 Task: Open Card Card0000000346 in Board Board0000000087 in Workspace WS0000000029 in Trello. Add Member Nikrathi889@gmail.com to Card Card0000000346 in Board Board0000000087 in Workspace WS0000000029 in Trello. Add Blue Label titled Label0000000346 to Card Card0000000346 in Board Board0000000087 in Workspace WS0000000029 in Trello. Add Checklist CL0000000346 to Card Card0000000346 in Board Board0000000087 in Workspace WS0000000029 in Trello. Add Dates with Start Date as Sep 01 2023 and Due Date as Sep 30 2023 to Card Card0000000346 in Board Board0000000087 in Workspace WS0000000029 in Trello
Action: Mouse moved to (125, 366)
Screenshot: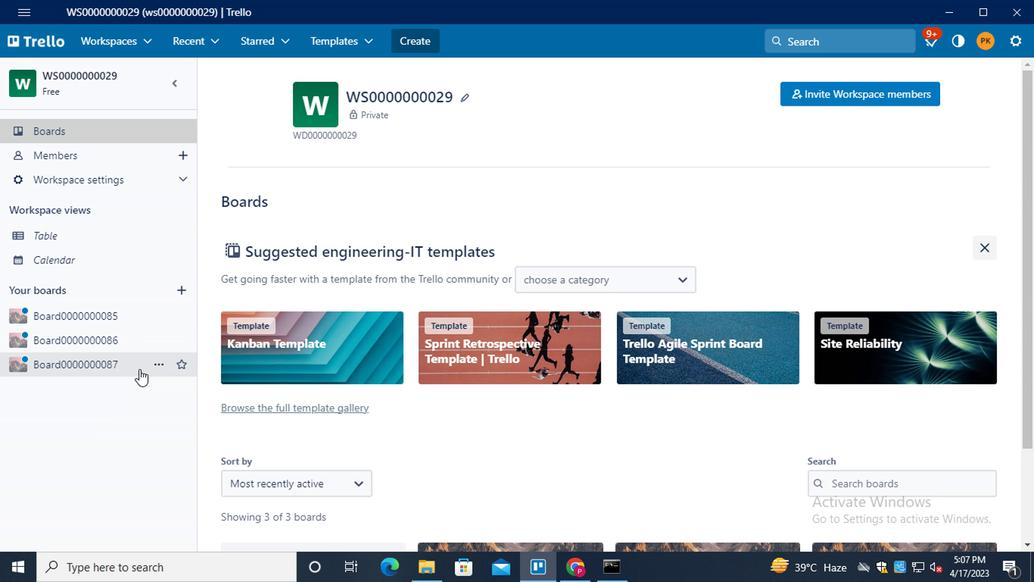 
Action: Mouse pressed left at (125, 366)
Screenshot: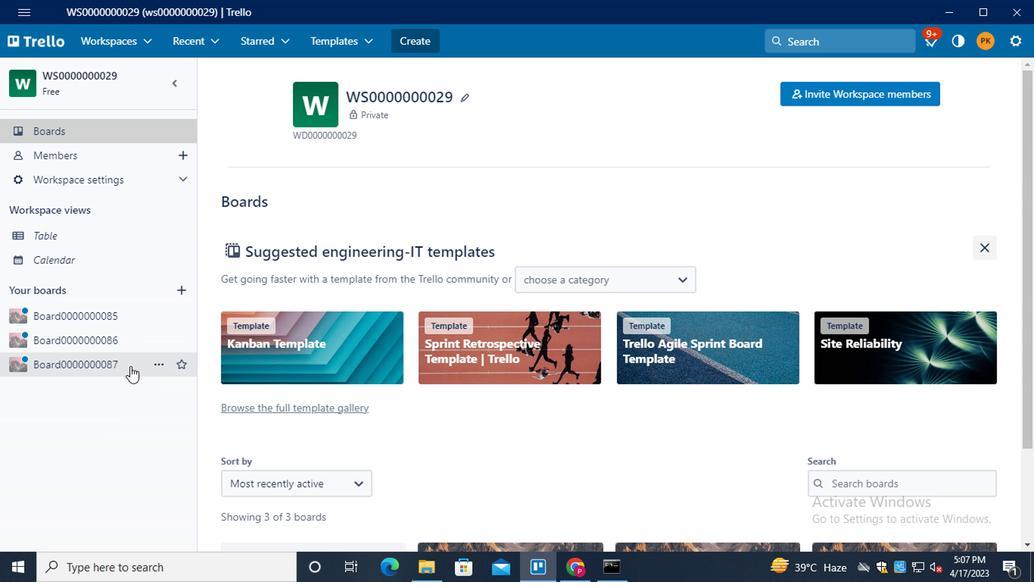 
Action: Mouse moved to (294, 308)
Screenshot: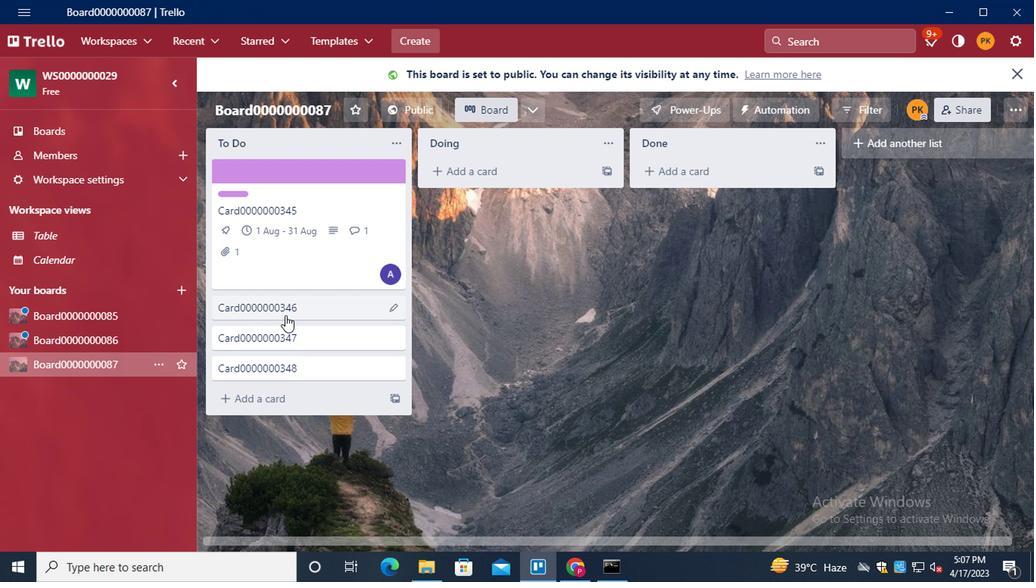 
Action: Mouse pressed left at (294, 308)
Screenshot: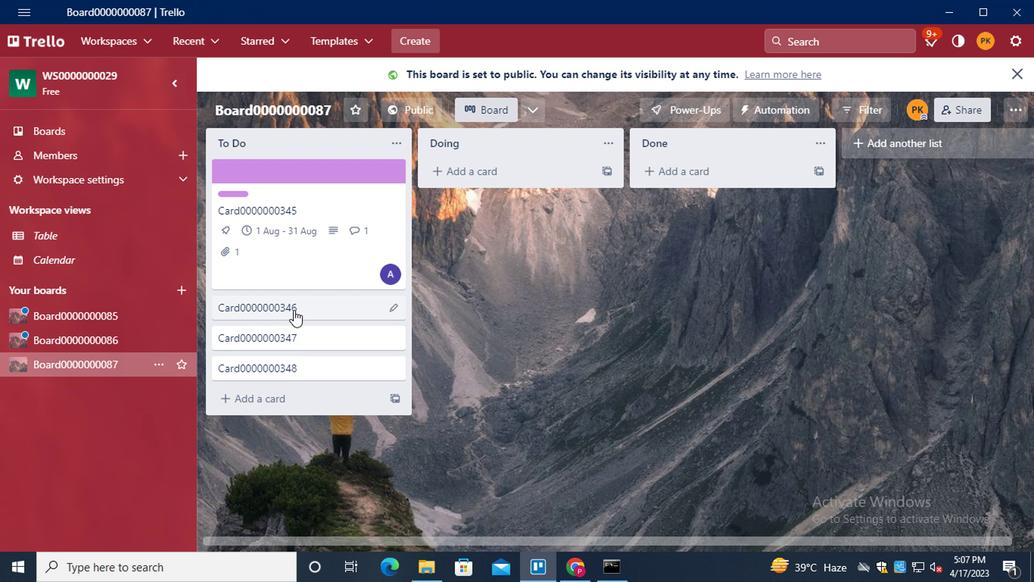 
Action: Mouse moved to (713, 150)
Screenshot: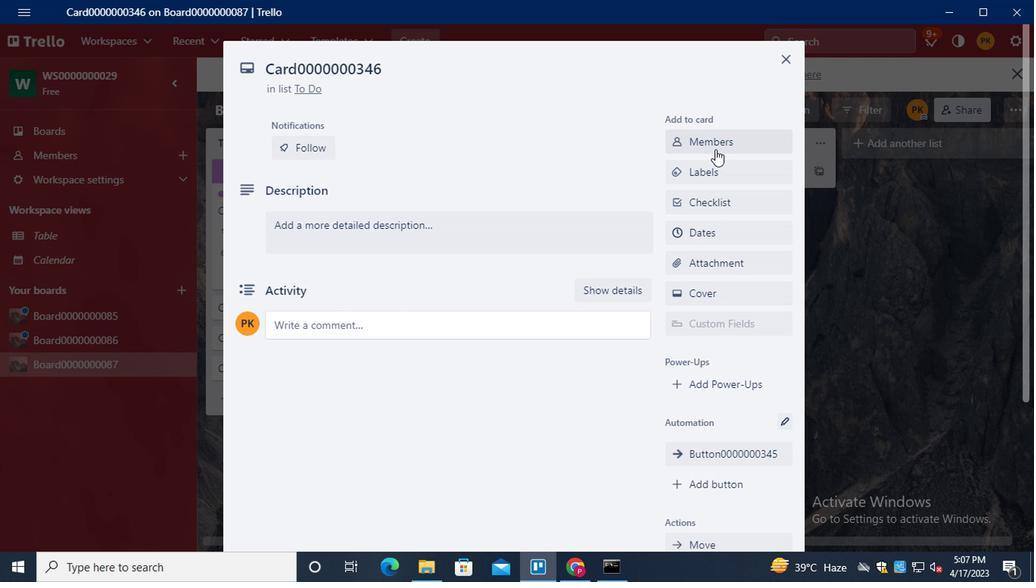 
Action: Mouse pressed left at (713, 150)
Screenshot: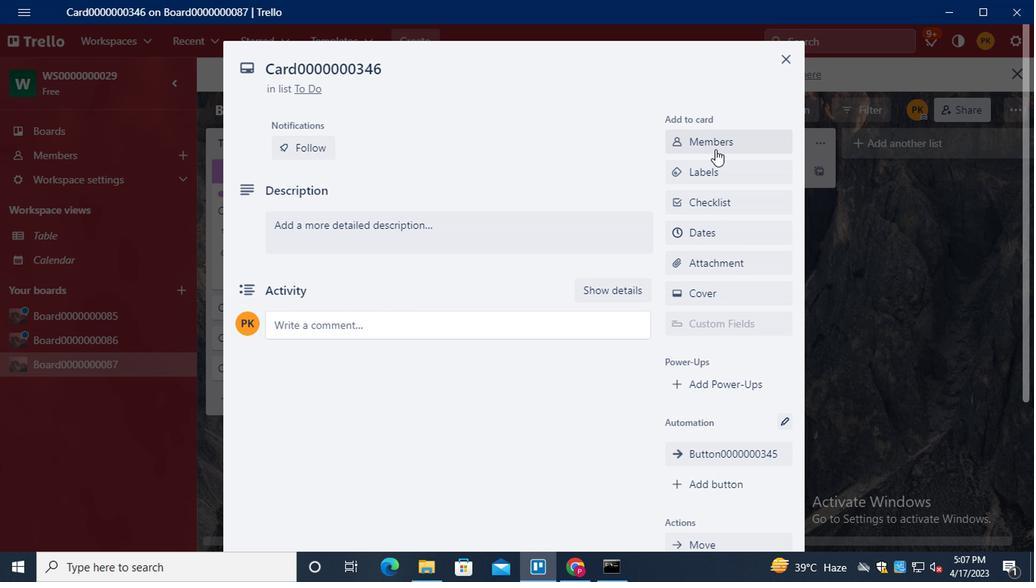 
Action: Mouse moved to (727, 213)
Screenshot: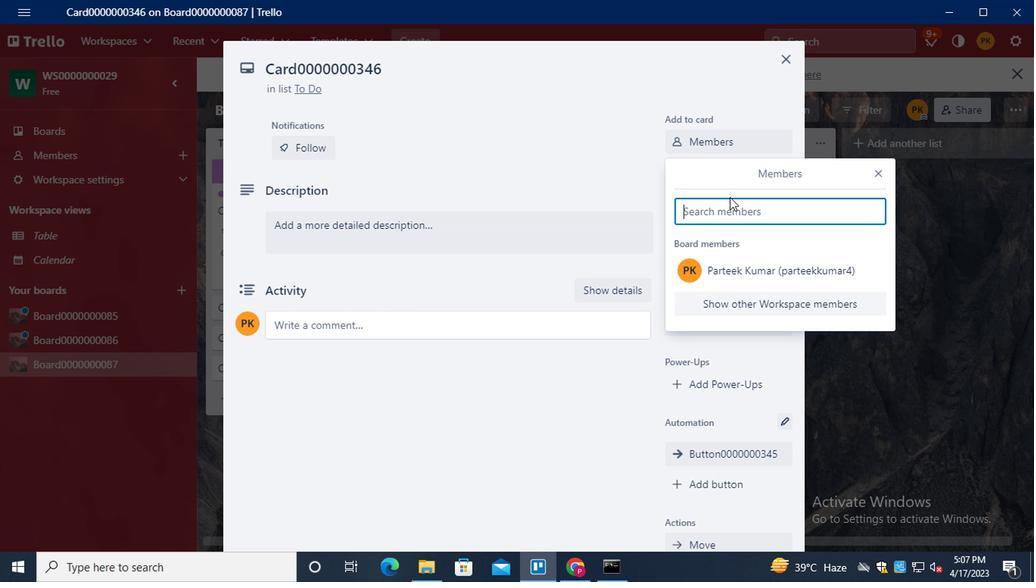 
Action: Key pressed <Key.shift>NIKRATHI889<Key.shift>@GMAIL.COM
Screenshot: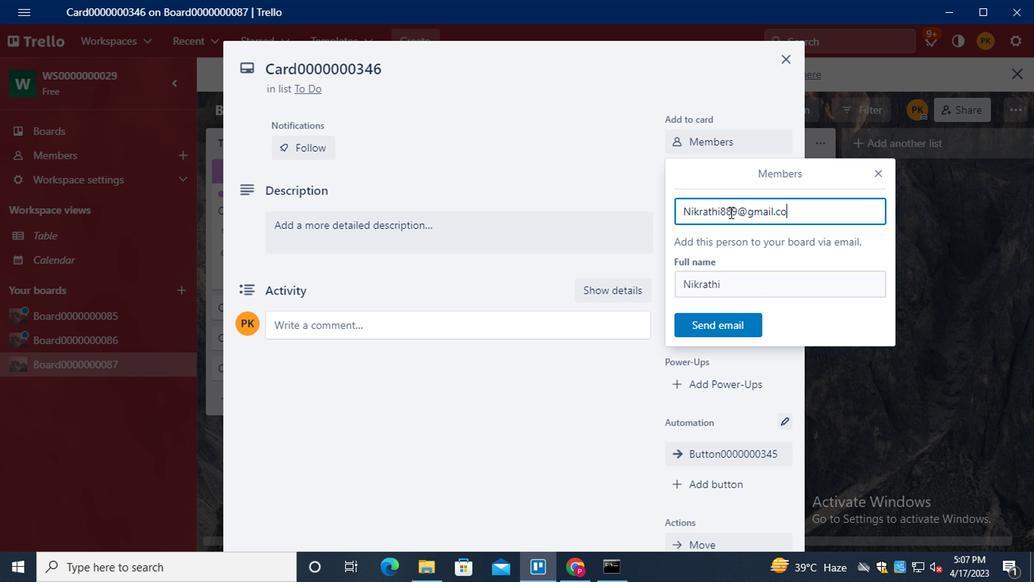 
Action: Mouse moved to (720, 333)
Screenshot: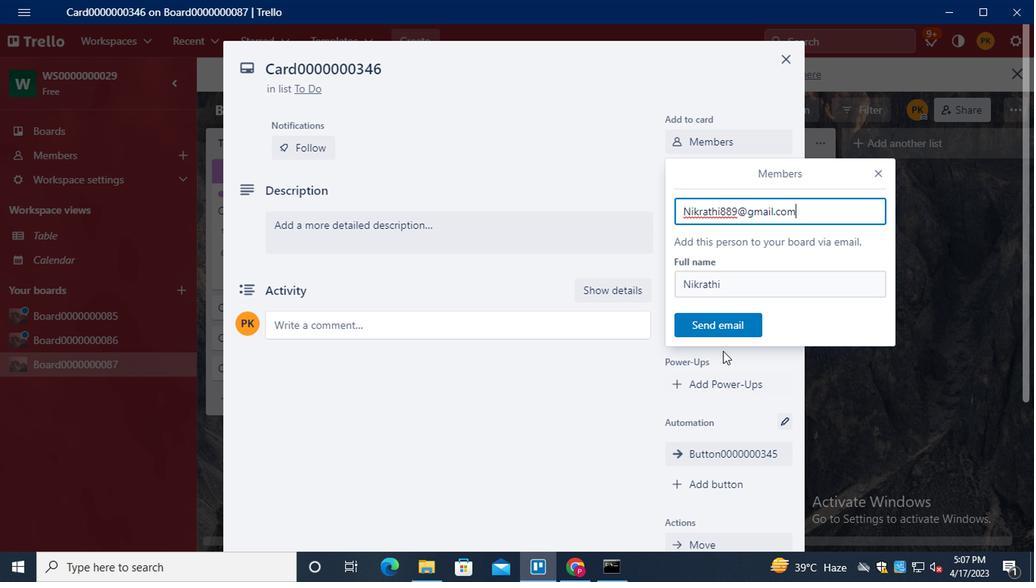 
Action: Mouse pressed left at (720, 333)
Screenshot: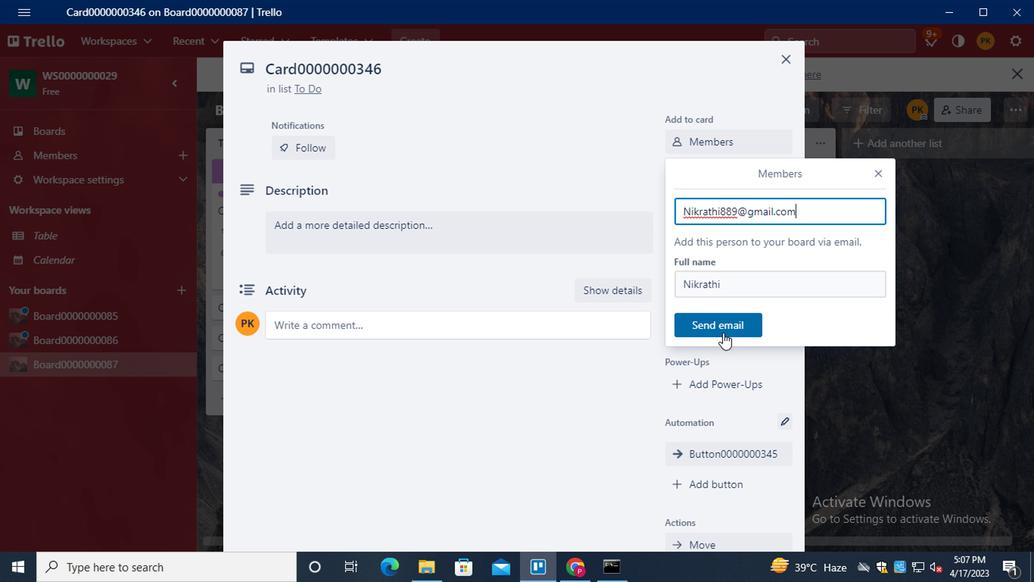 
Action: Mouse moved to (727, 178)
Screenshot: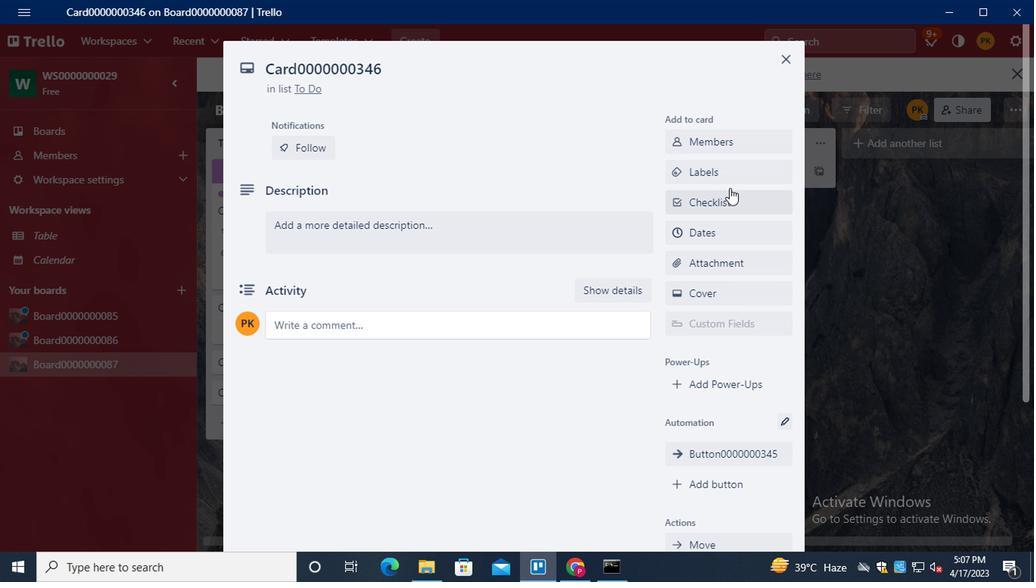 
Action: Mouse pressed left at (727, 178)
Screenshot: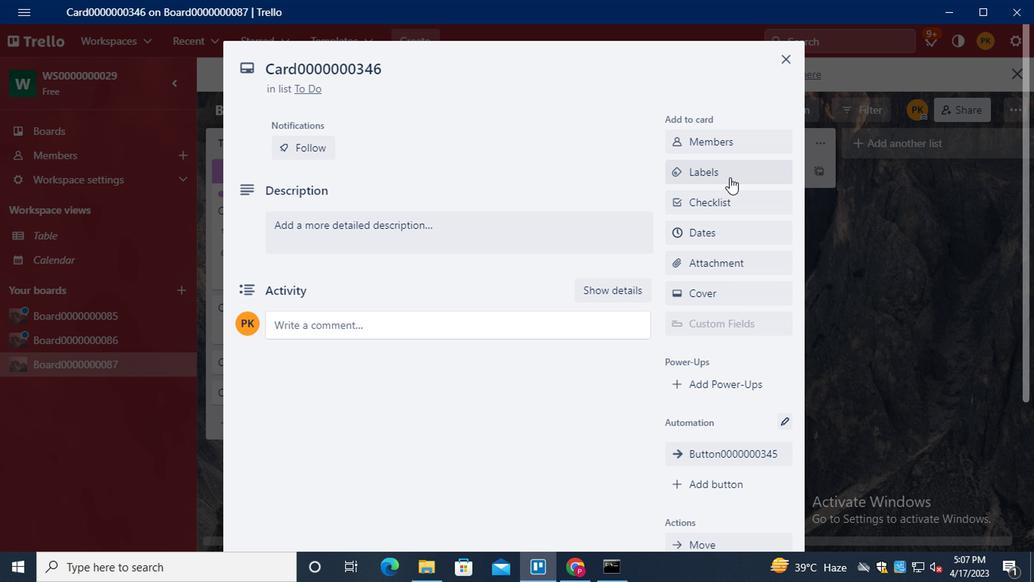 
Action: Mouse moved to (767, 371)
Screenshot: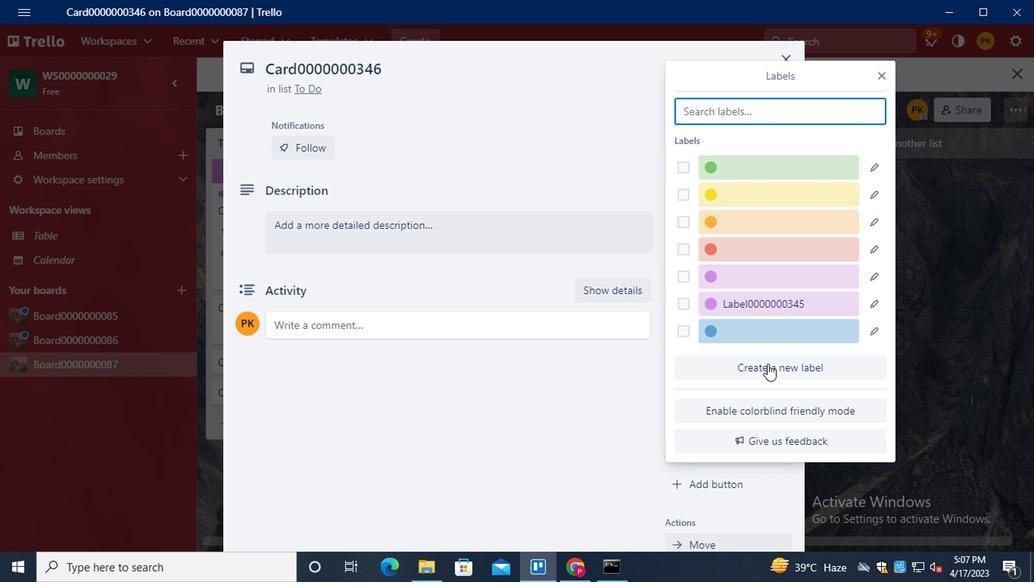 
Action: Mouse pressed left at (767, 371)
Screenshot: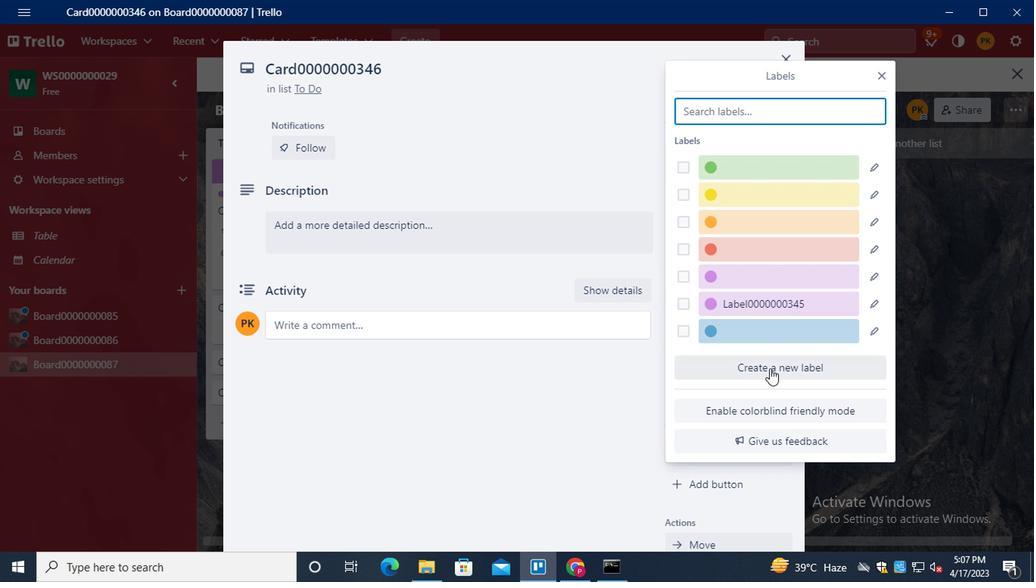 
Action: Mouse moved to (767, 371)
Screenshot: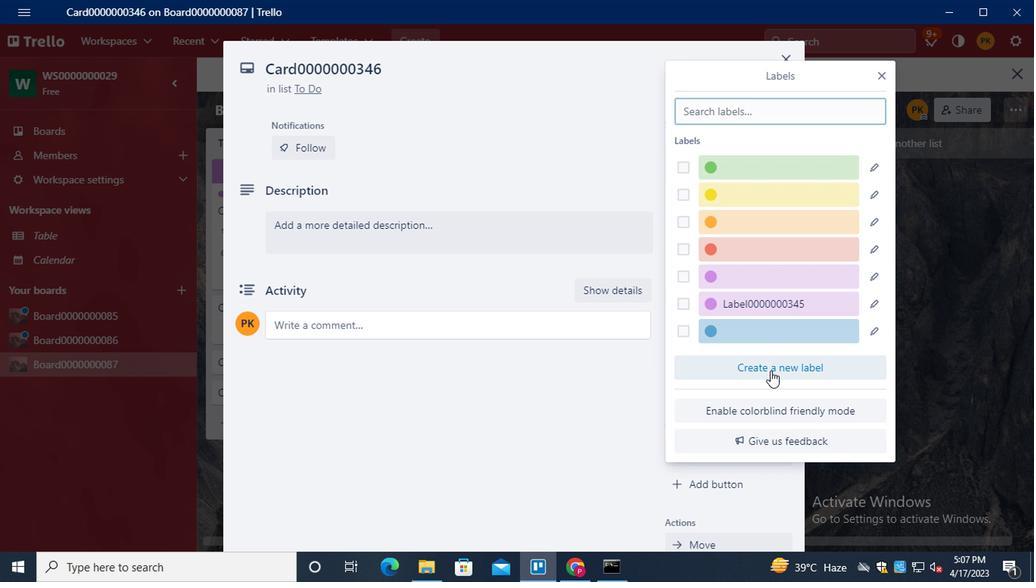 
Action: Key pressed <Key.shift>LABEL0000000346
Screenshot: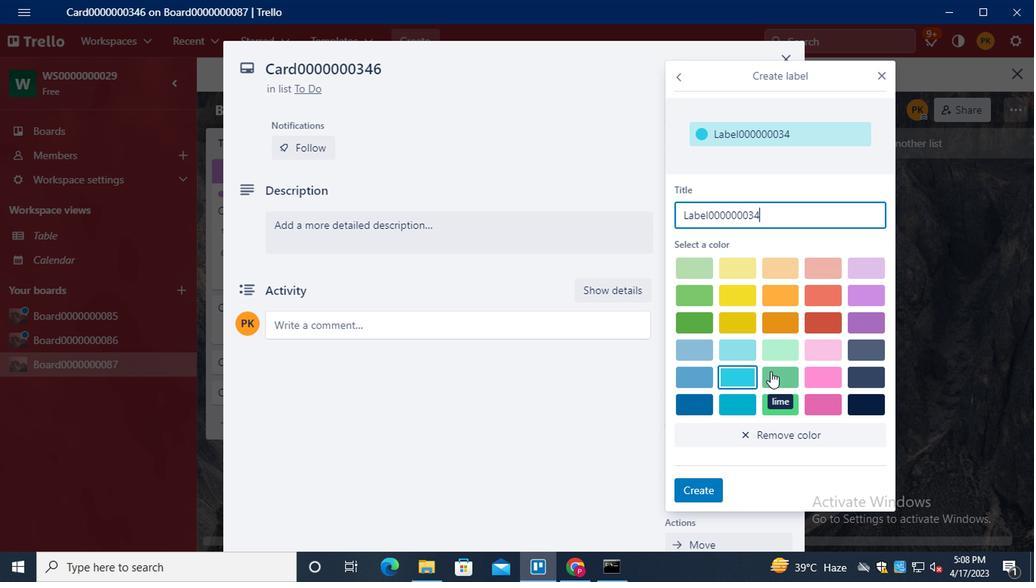 
Action: Mouse moved to (697, 381)
Screenshot: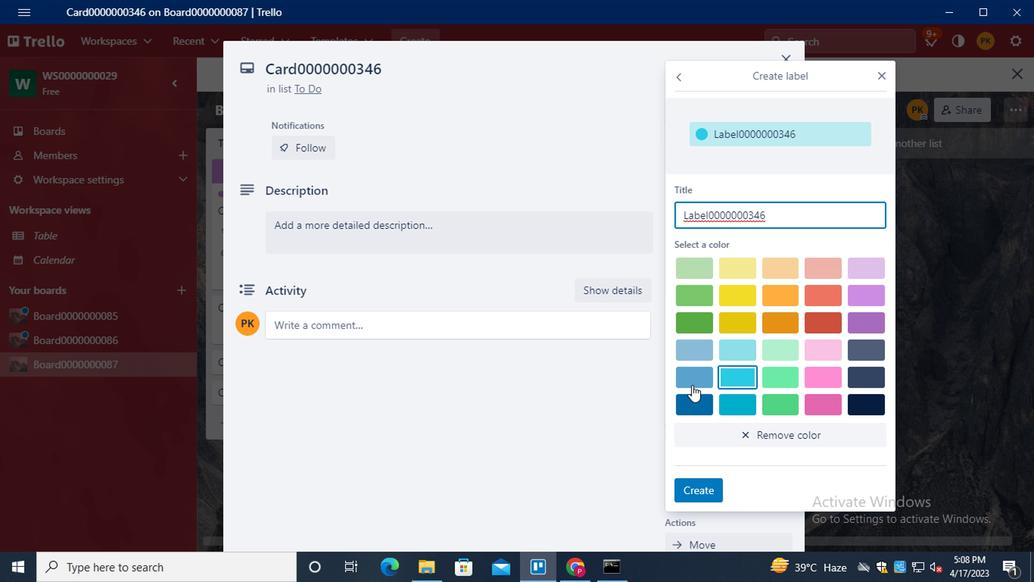 
Action: Mouse pressed left at (697, 381)
Screenshot: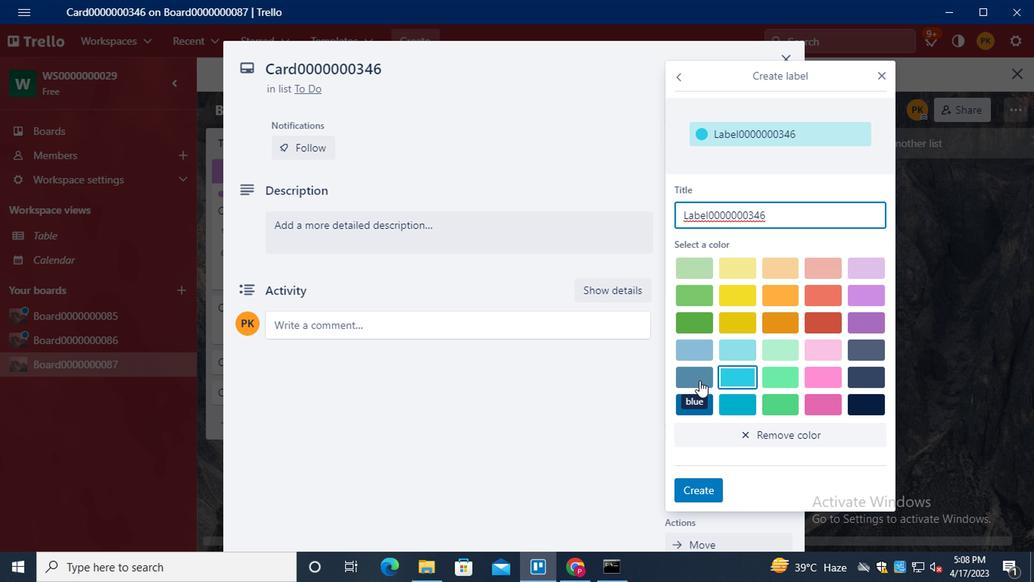 
Action: Mouse moved to (688, 489)
Screenshot: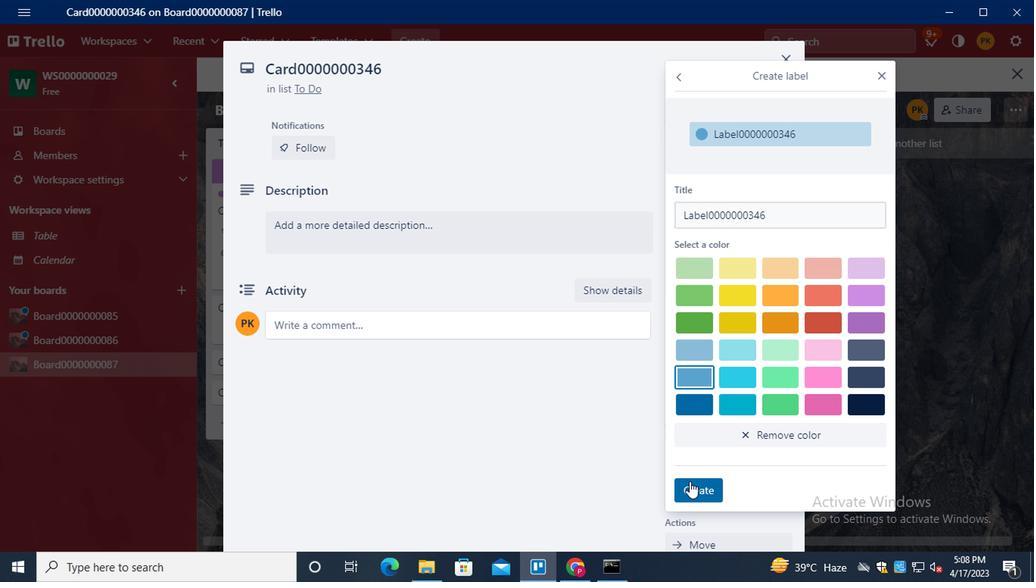 
Action: Mouse pressed left at (688, 489)
Screenshot: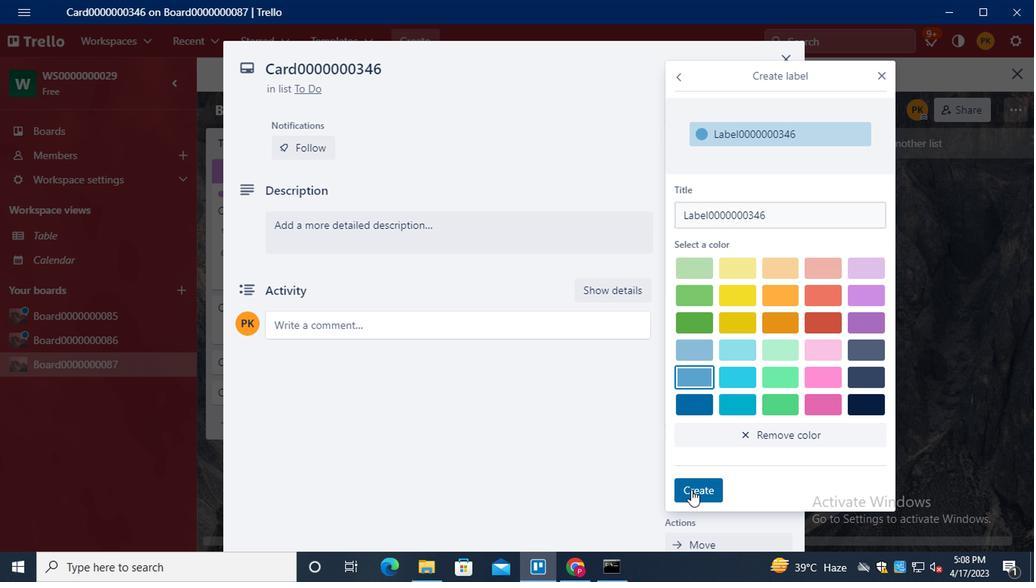 
Action: Mouse moved to (877, 77)
Screenshot: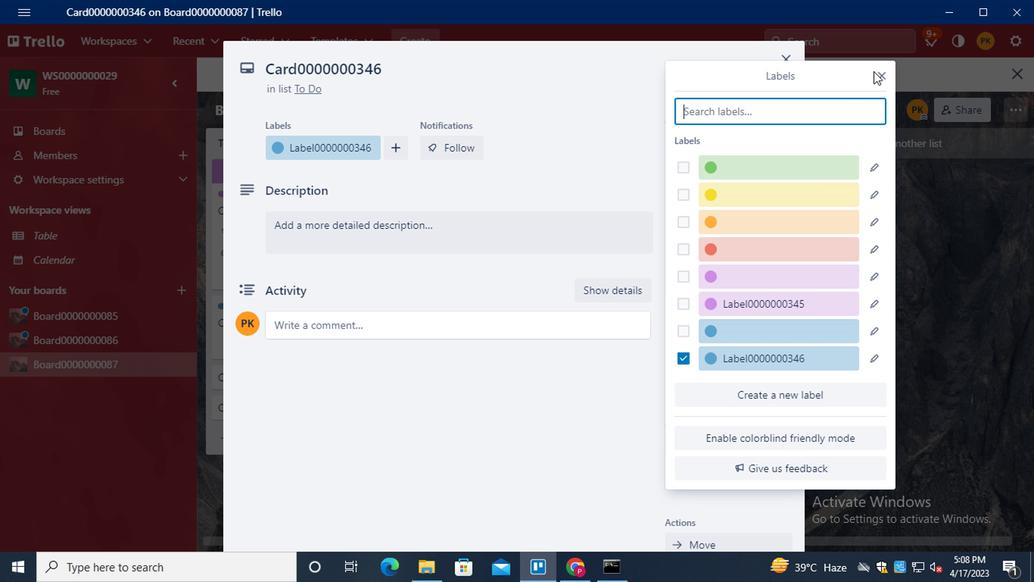 
Action: Mouse pressed left at (877, 77)
Screenshot: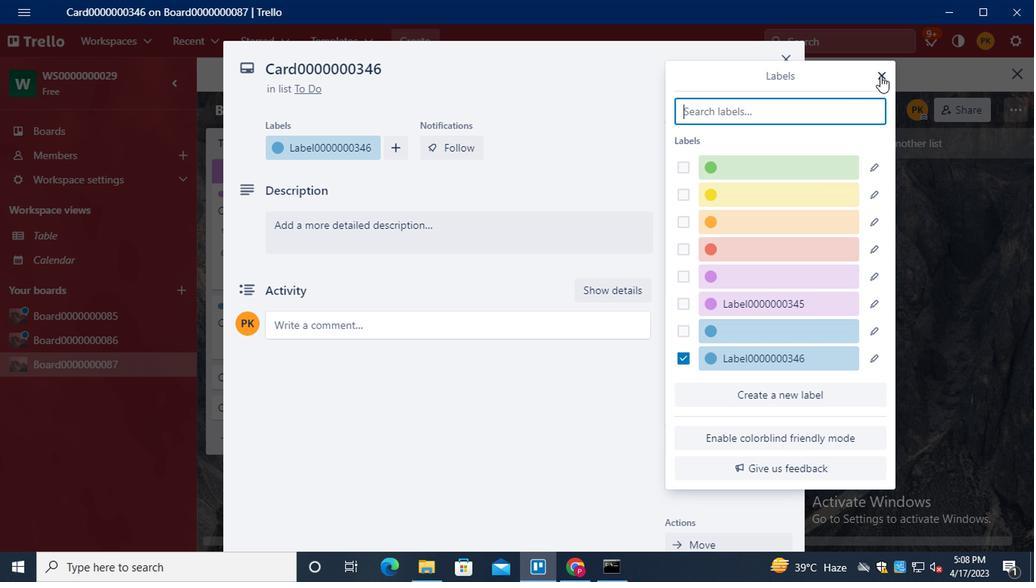 
Action: Mouse moved to (719, 210)
Screenshot: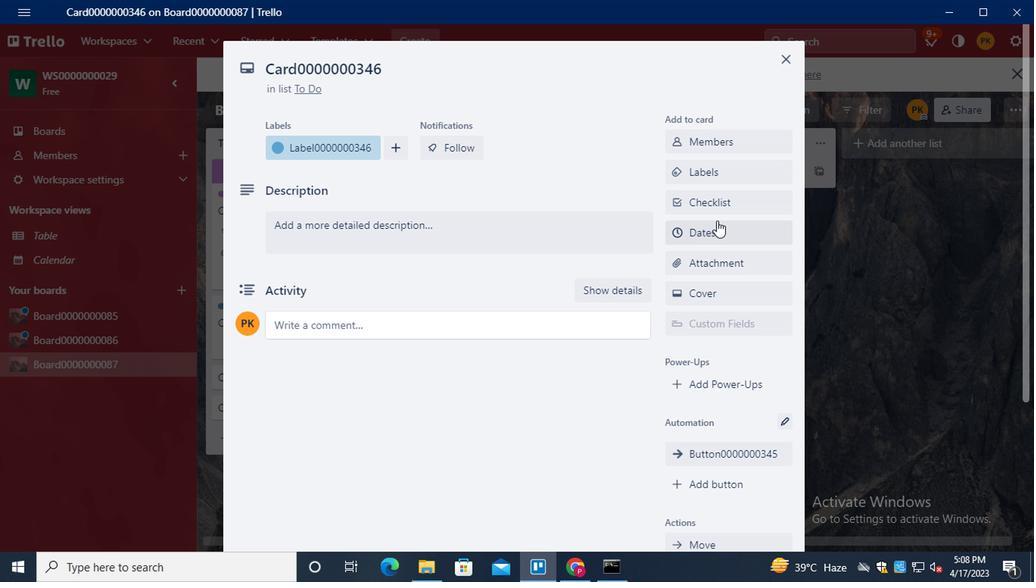 
Action: Mouse pressed left at (719, 210)
Screenshot: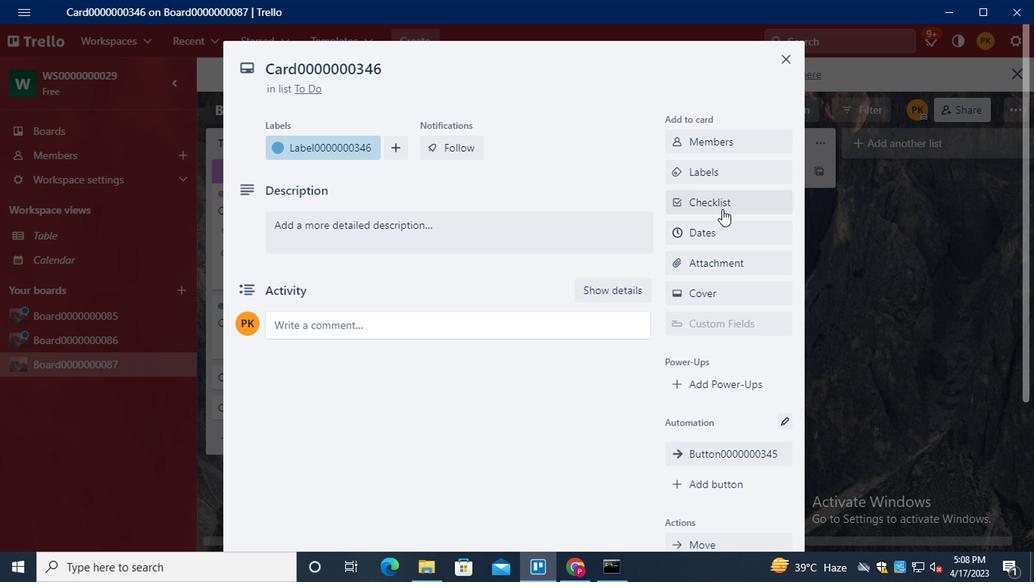 
Action: Mouse moved to (719, 209)
Screenshot: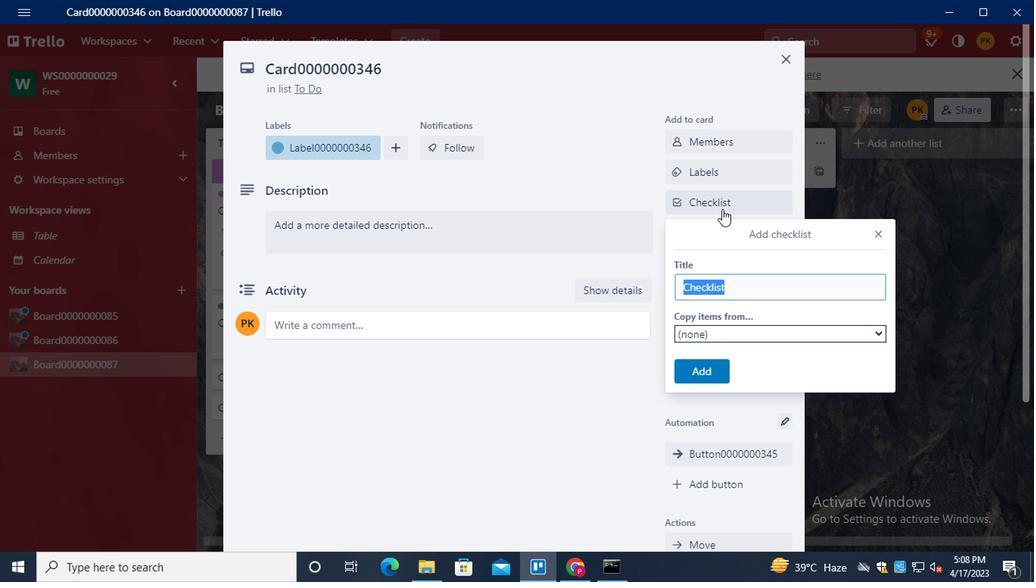 
Action: Key pressed <Key.shift><Key.shift><Key.shift>CL0000000346
Screenshot: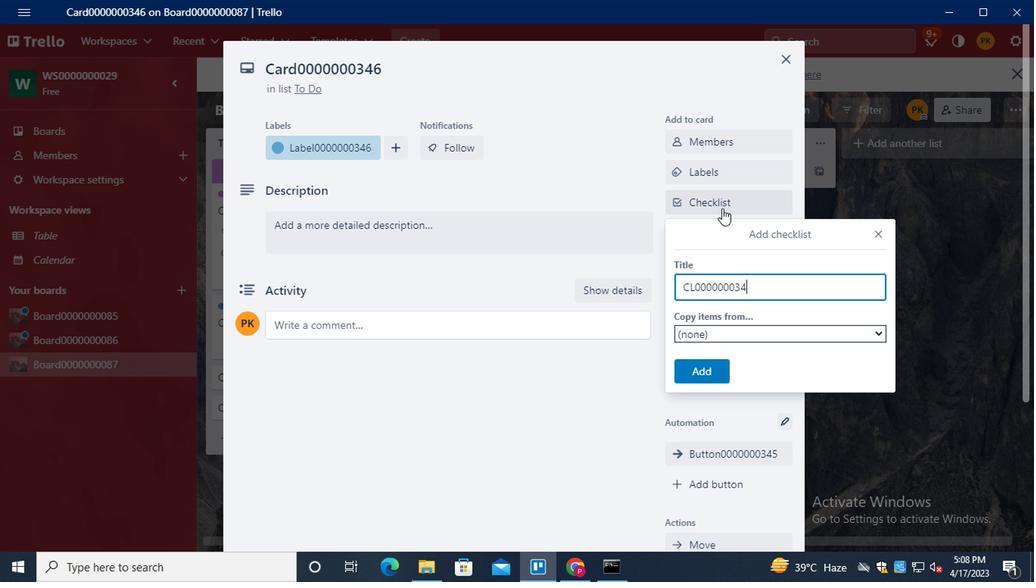 
Action: Mouse moved to (694, 381)
Screenshot: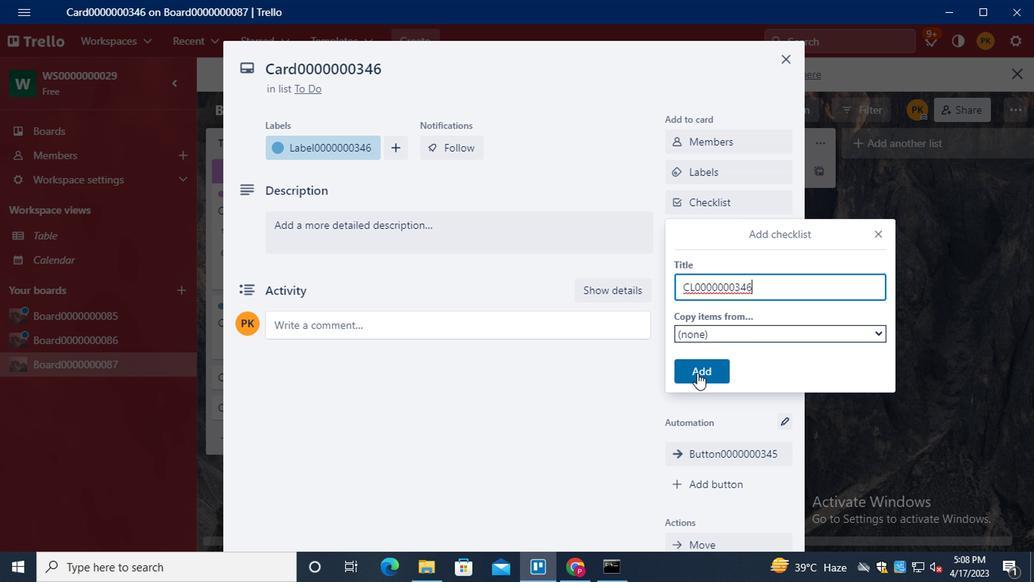 
Action: Mouse pressed left at (694, 381)
Screenshot: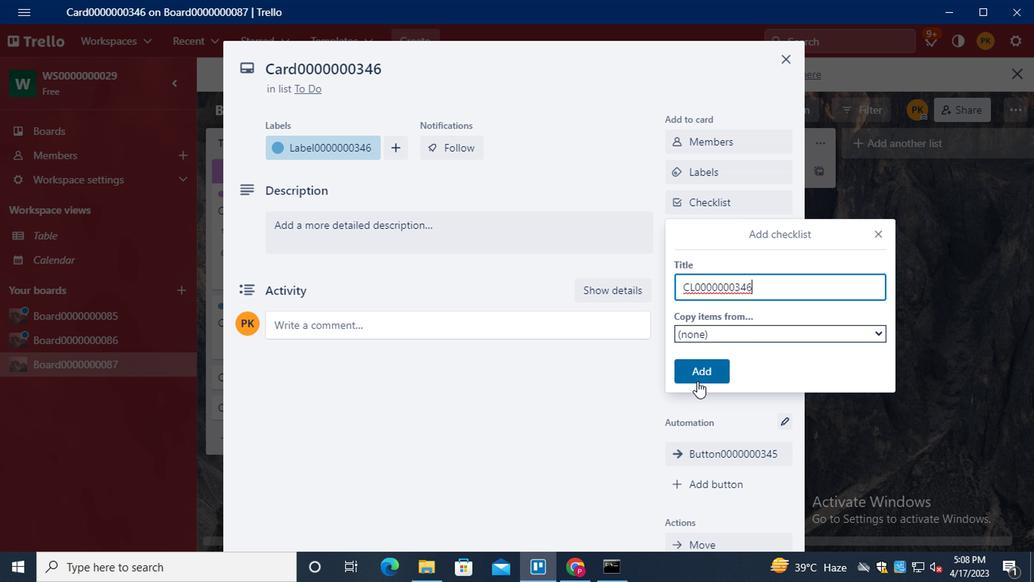 
Action: Mouse moved to (729, 236)
Screenshot: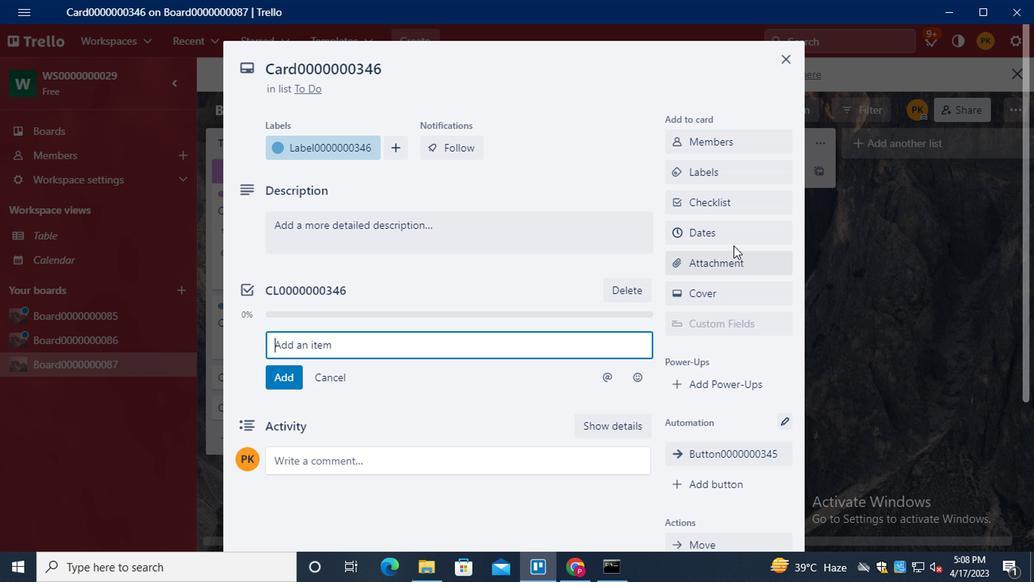 
Action: Mouse pressed left at (729, 236)
Screenshot: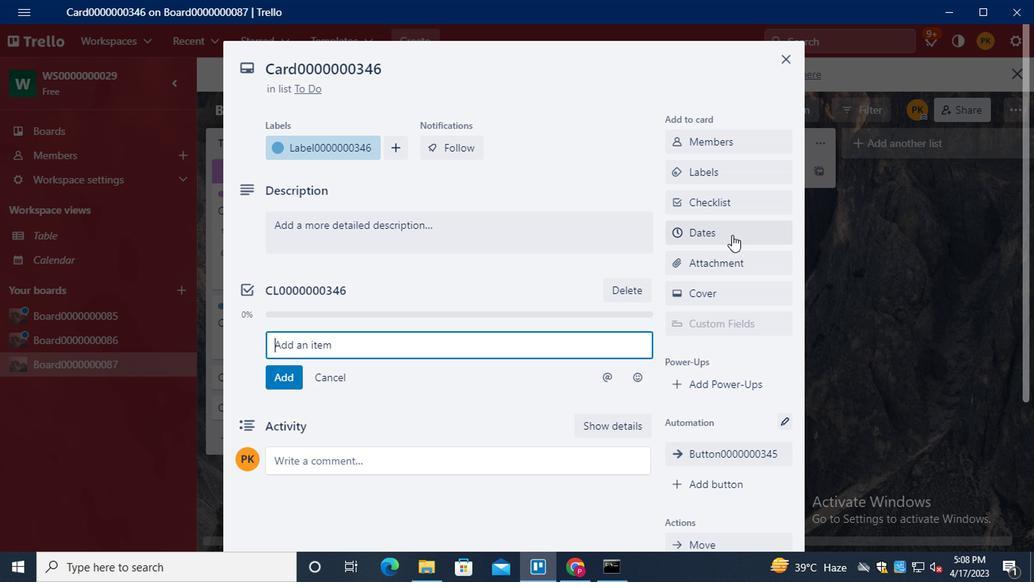 
Action: Mouse moved to (678, 347)
Screenshot: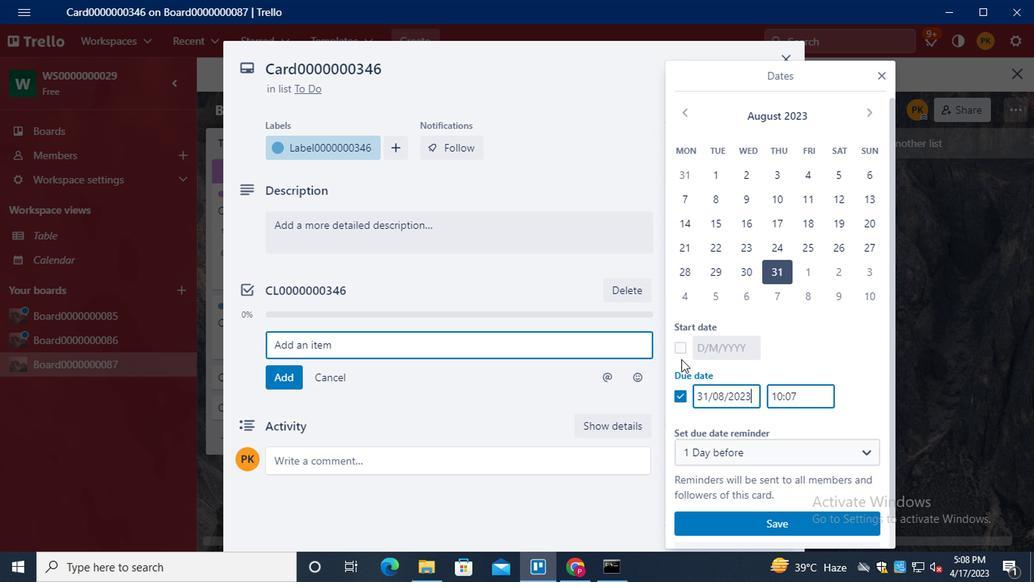
Action: Mouse pressed left at (678, 347)
Screenshot: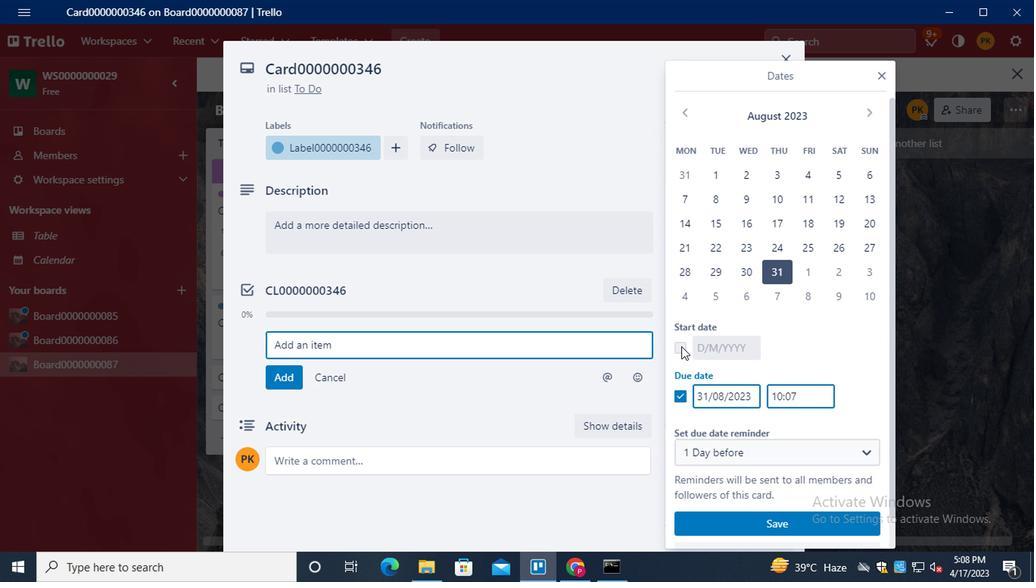 
Action: Mouse moved to (866, 114)
Screenshot: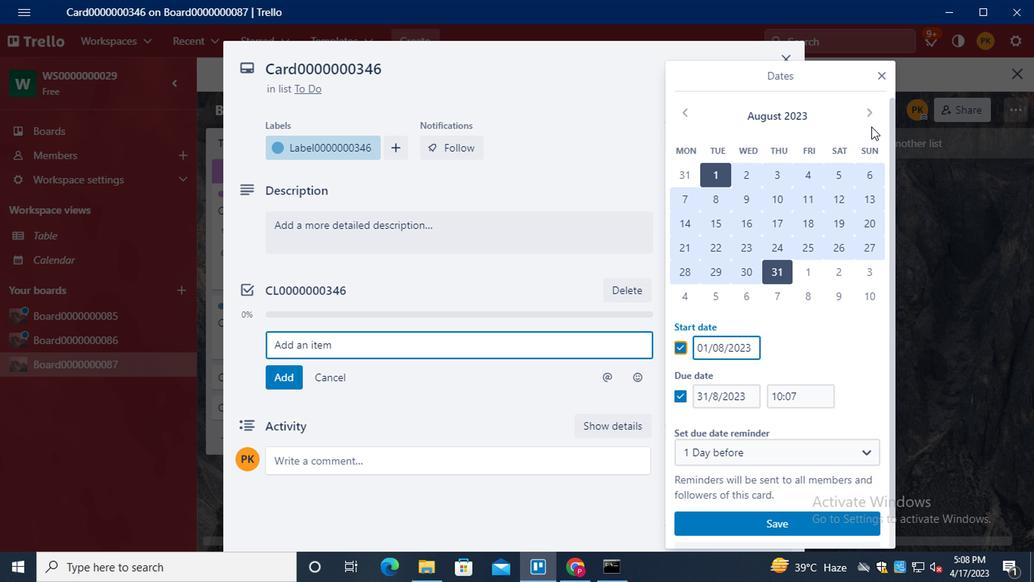 
Action: Mouse pressed left at (866, 114)
Screenshot: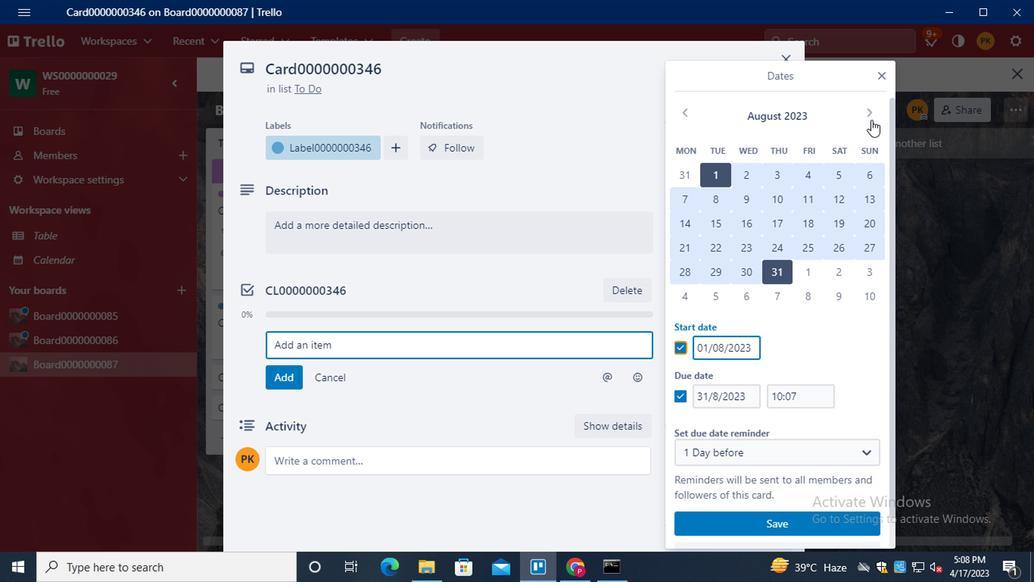 
Action: Mouse moved to (804, 176)
Screenshot: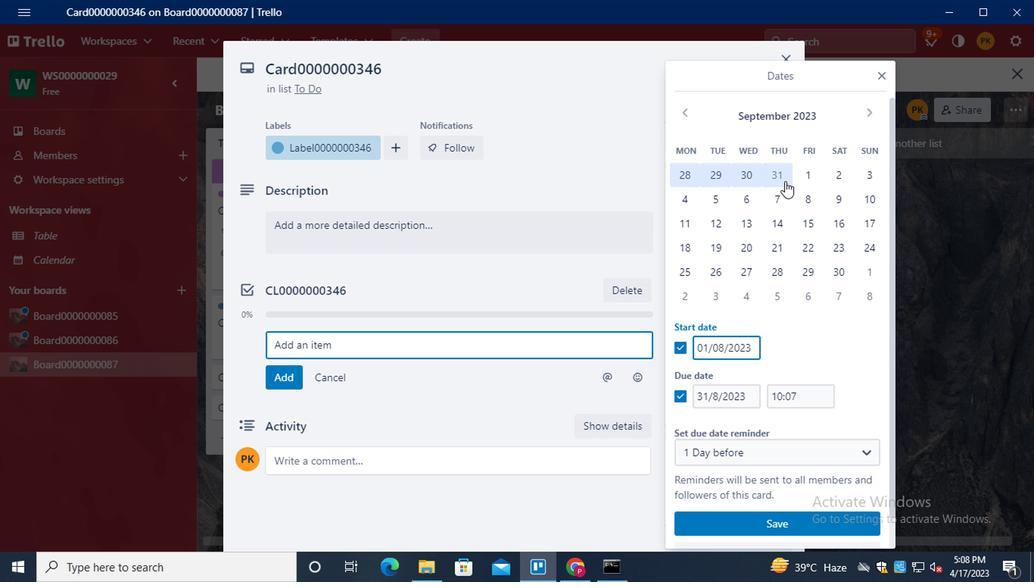 
Action: Mouse pressed left at (804, 176)
Screenshot: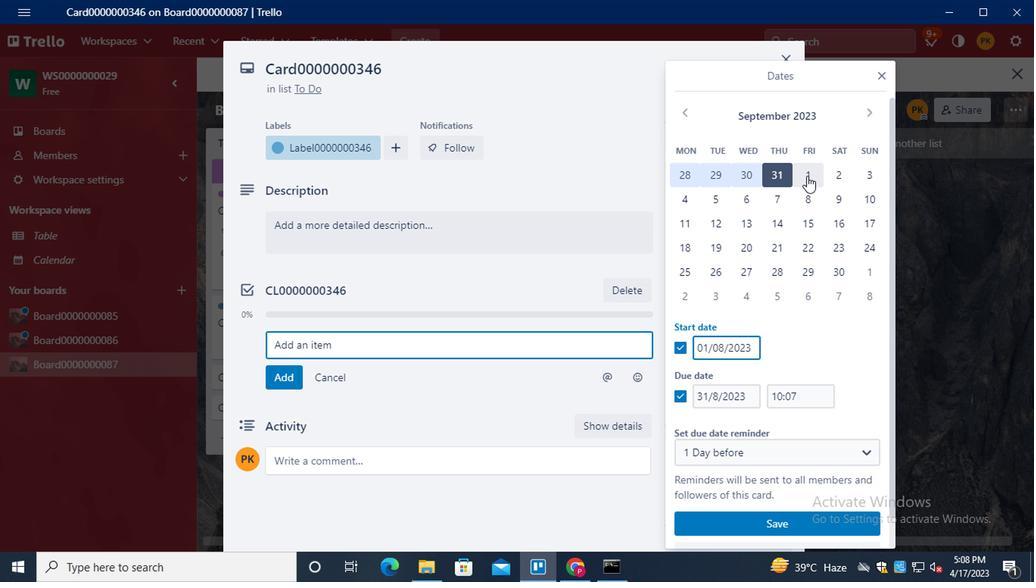 
Action: Mouse moved to (838, 275)
Screenshot: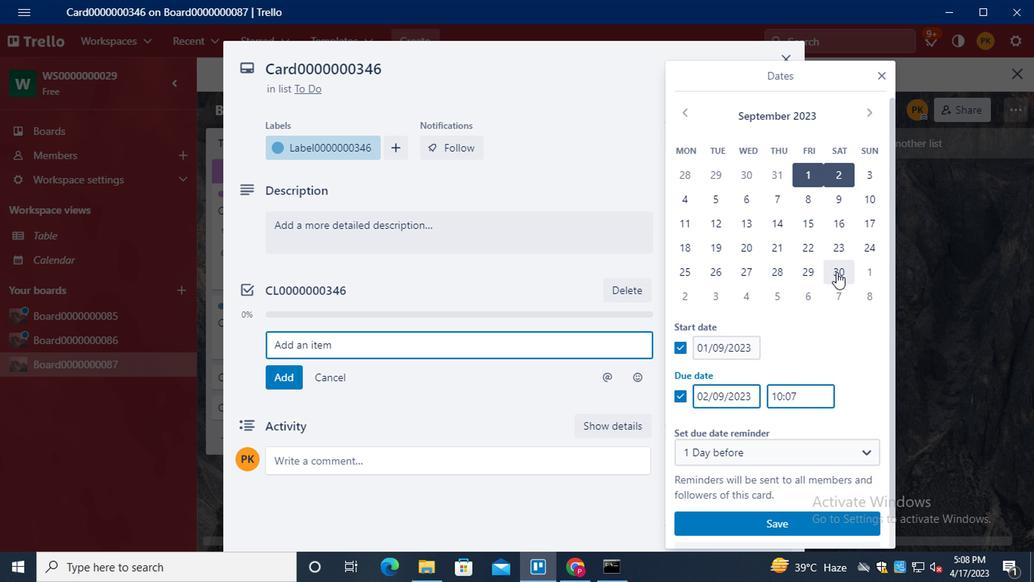 
Action: Mouse pressed left at (838, 275)
Screenshot: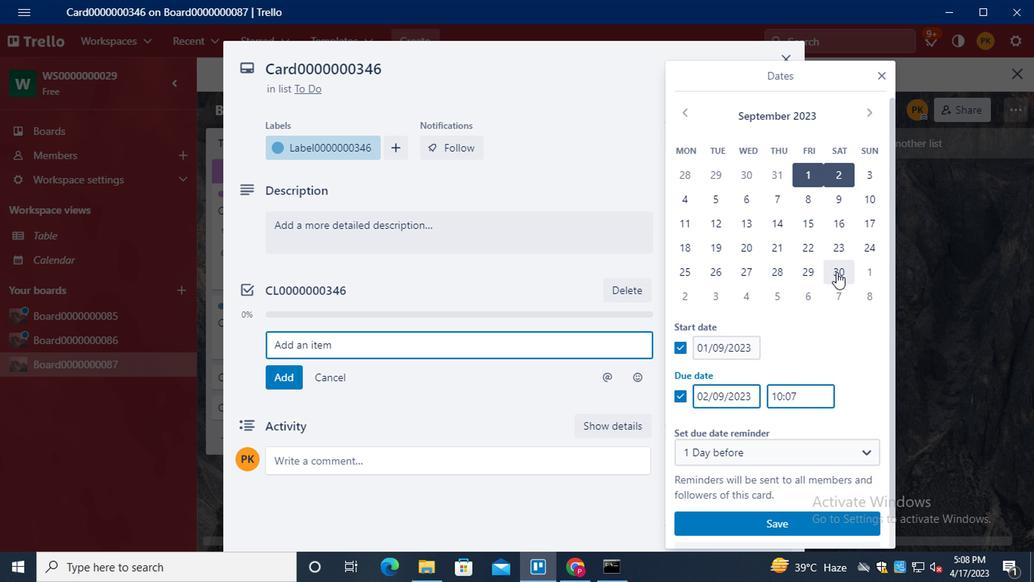 
Action: Mouse moved to (758, 528)
Screenshot: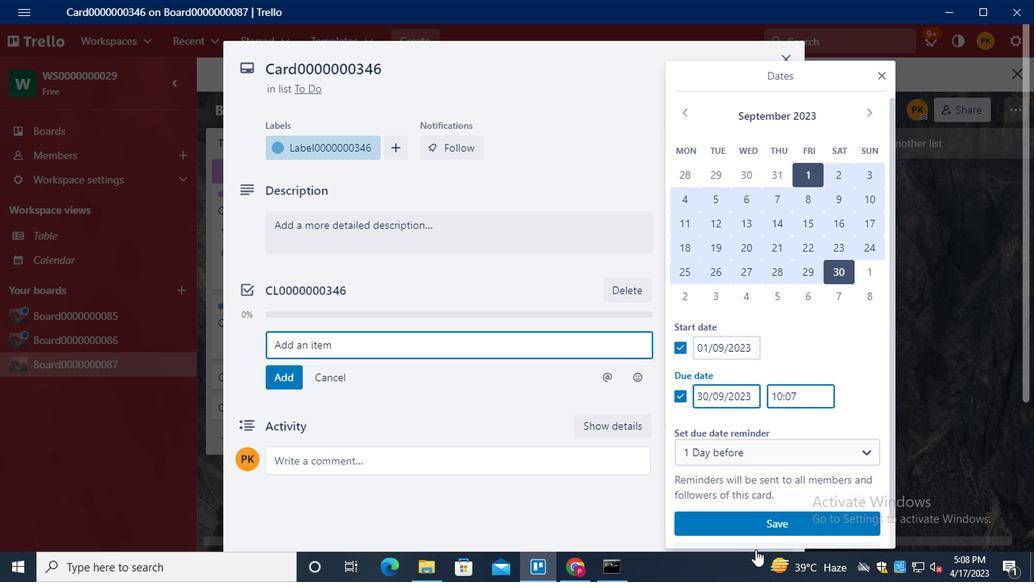 
Action: Mouse pressed left at (758, 528)
Screenshot: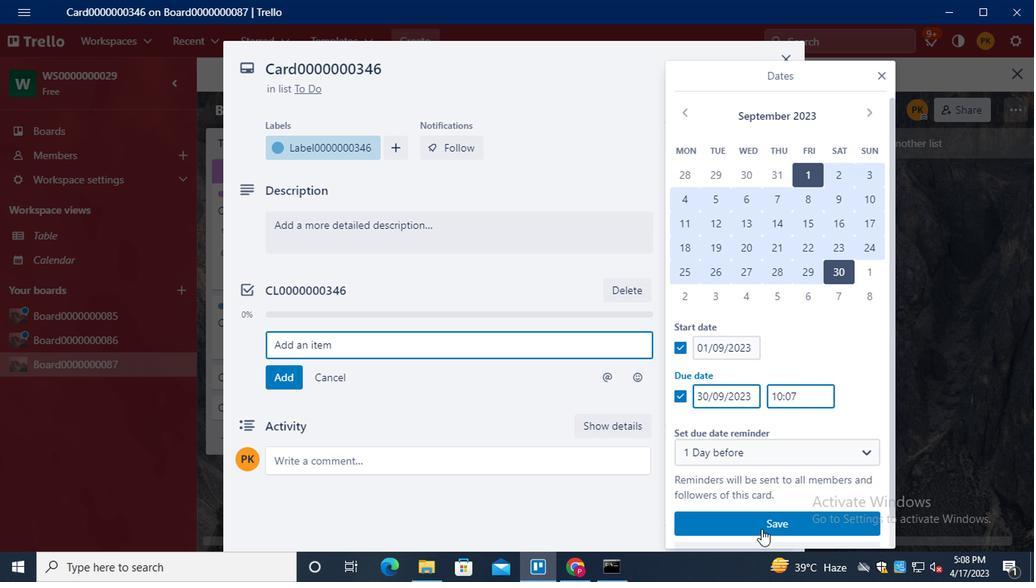 
Action: Mouse moved to (423, 335)
Screenshot: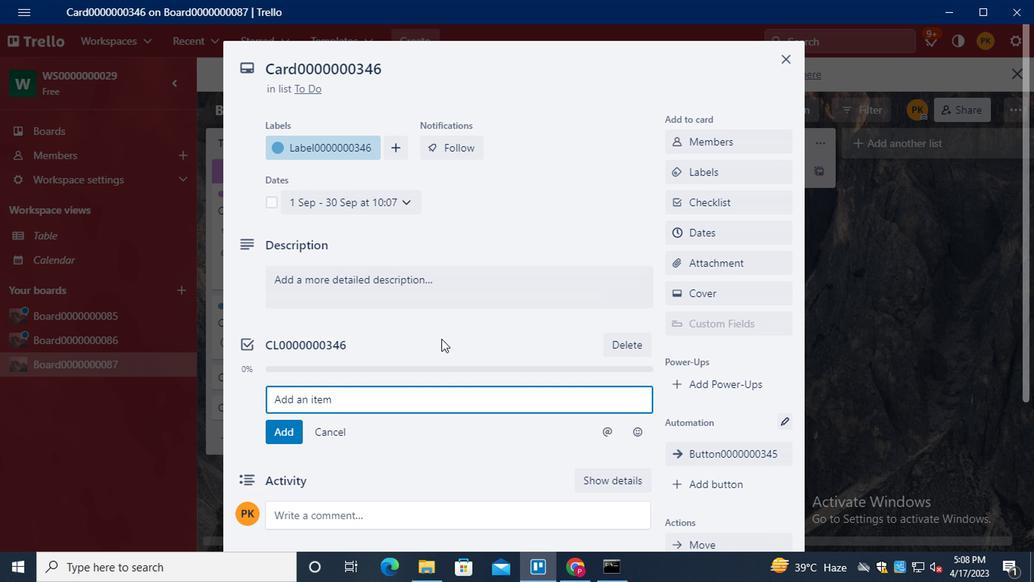 
Action: Mouse scrolled (423, 336) with delta (0, 0)
Screenshot: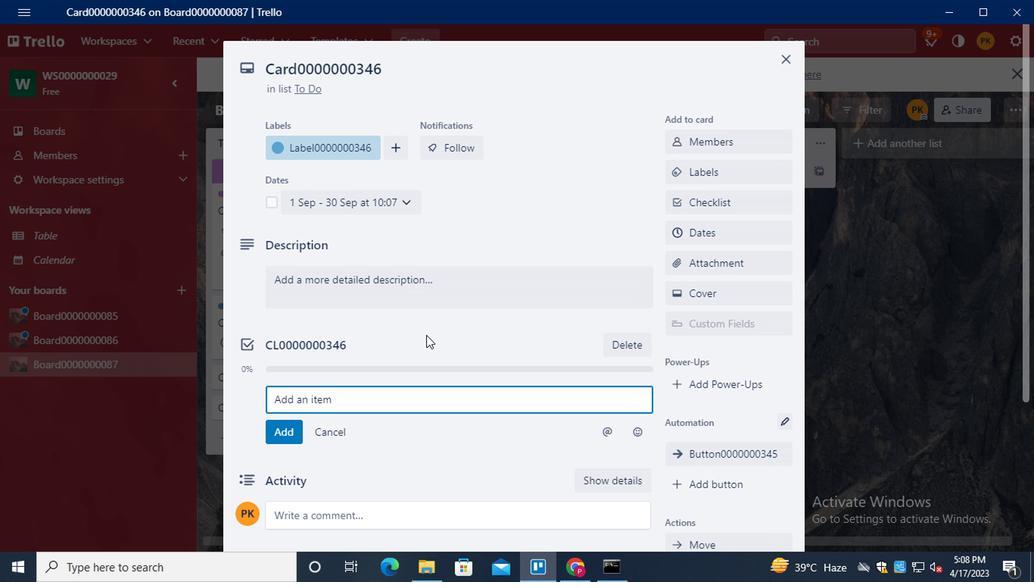 
Action: Key pressed <Key.f8>
Screenshot: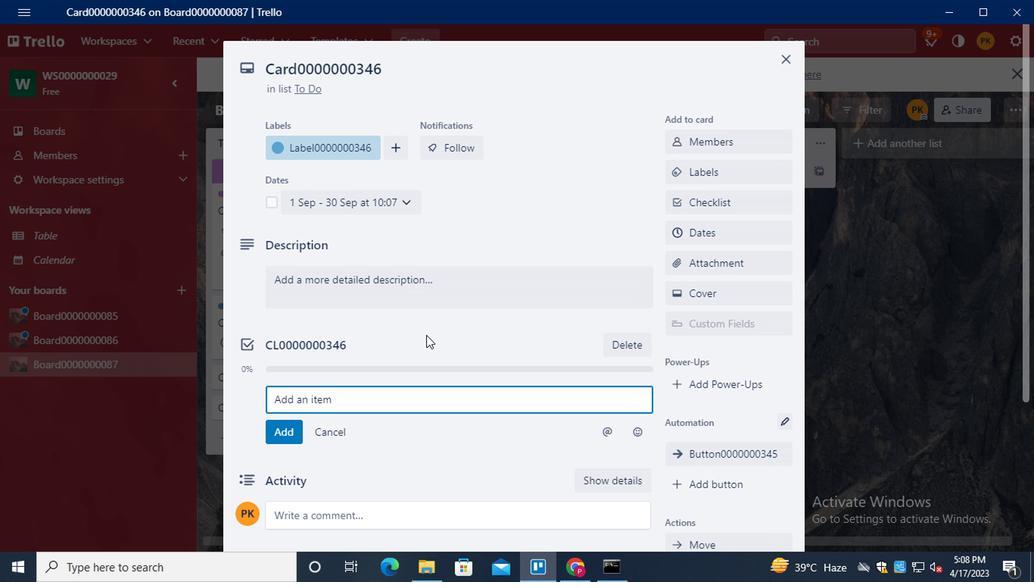 
